 Task: Look for products with matcha flavor.
Action: Mouse pressed left at (19, 82)
Screenshot: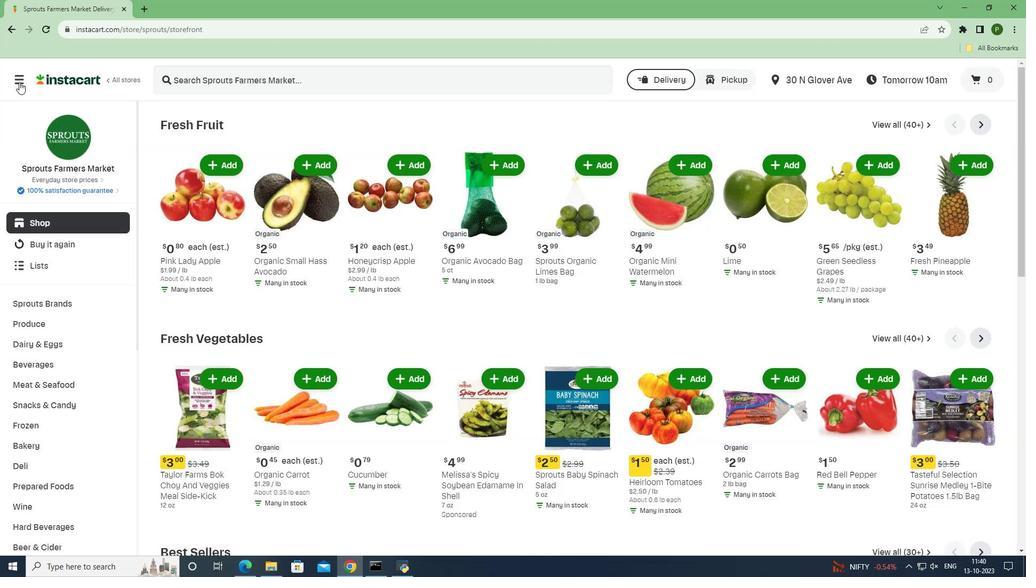 
Action: Mouse moved to (51, 285)
Screenshot: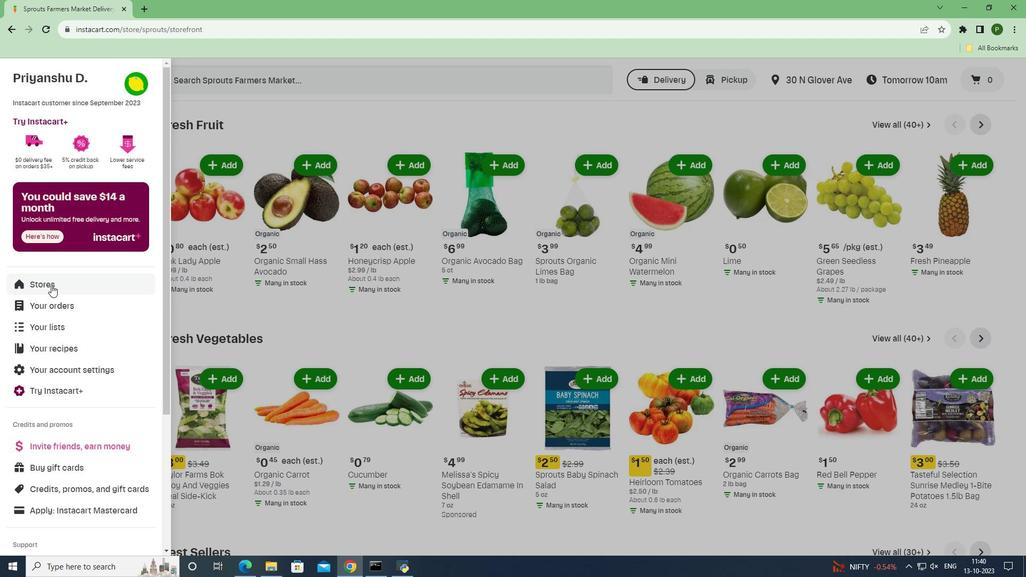 
Action: Mouse pressed left at (51, 285)
Screenshot: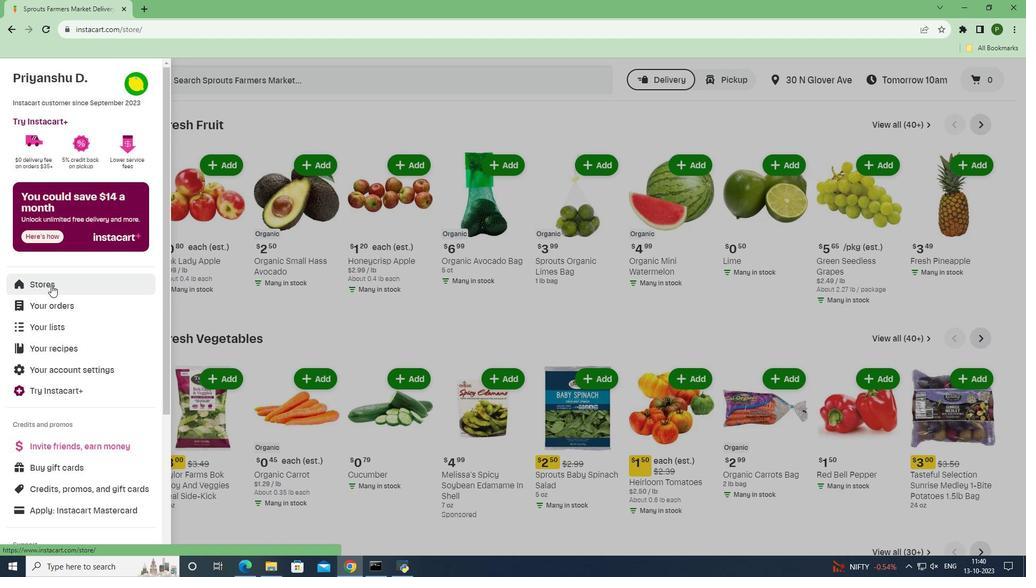 
Action: Mouse moved to (244, 128)
Screenshot: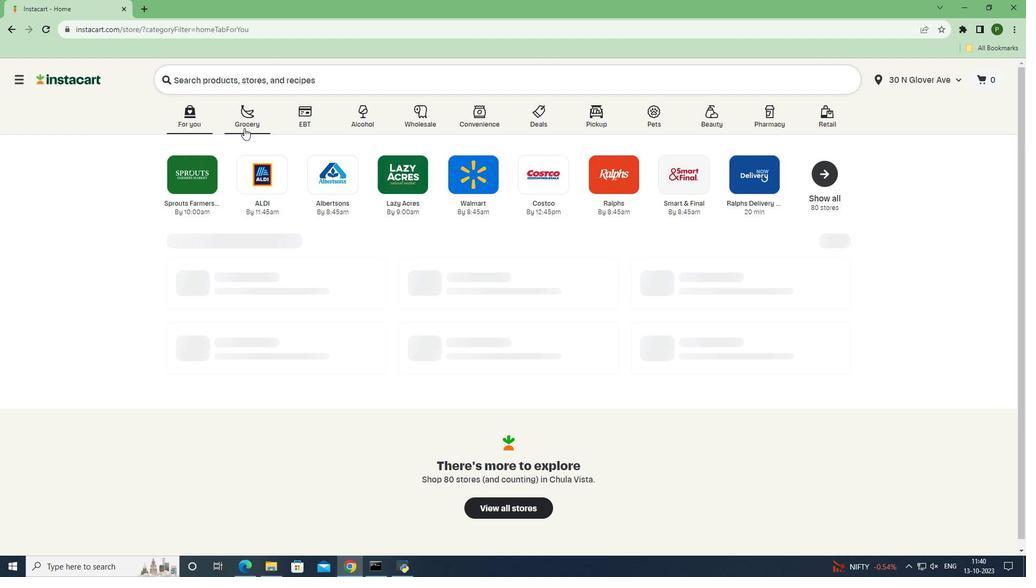 
Action: Mouse pressed left at (244, 128)
Screenshot: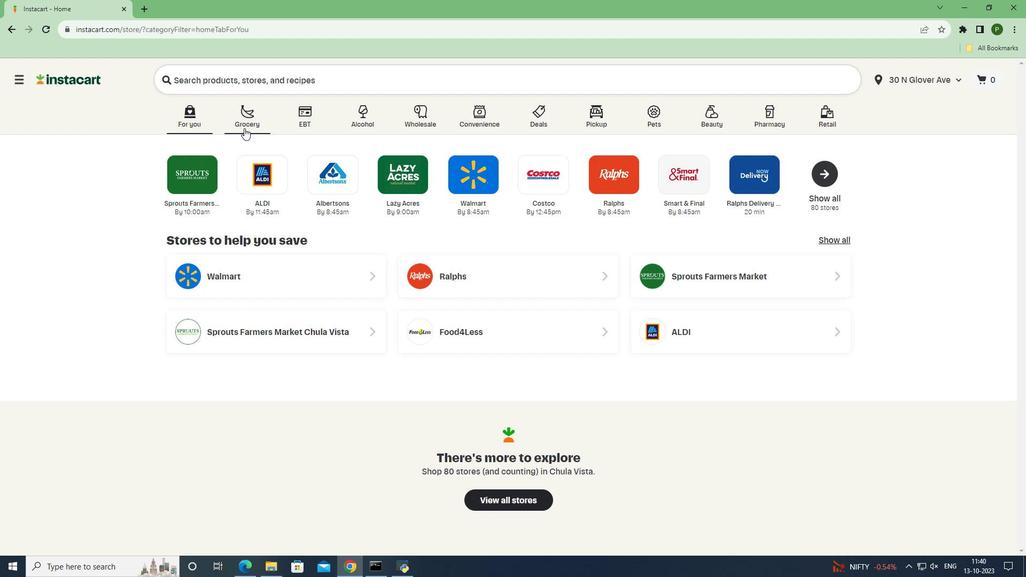 
Action: Mouse moved to (693, 254)
Screenshot: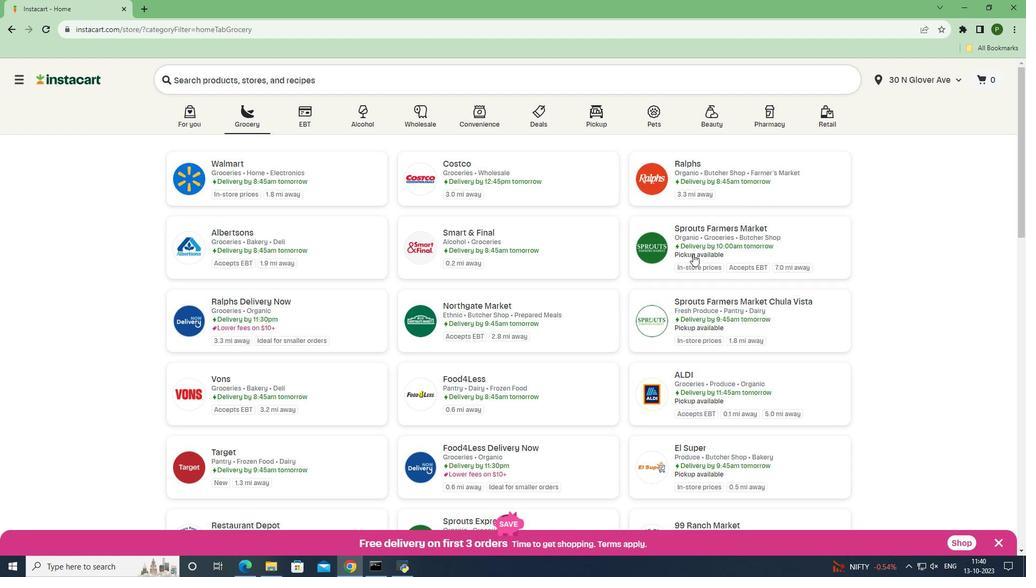 
Action: Mouse pressed left at (693, 254)
Screenshot: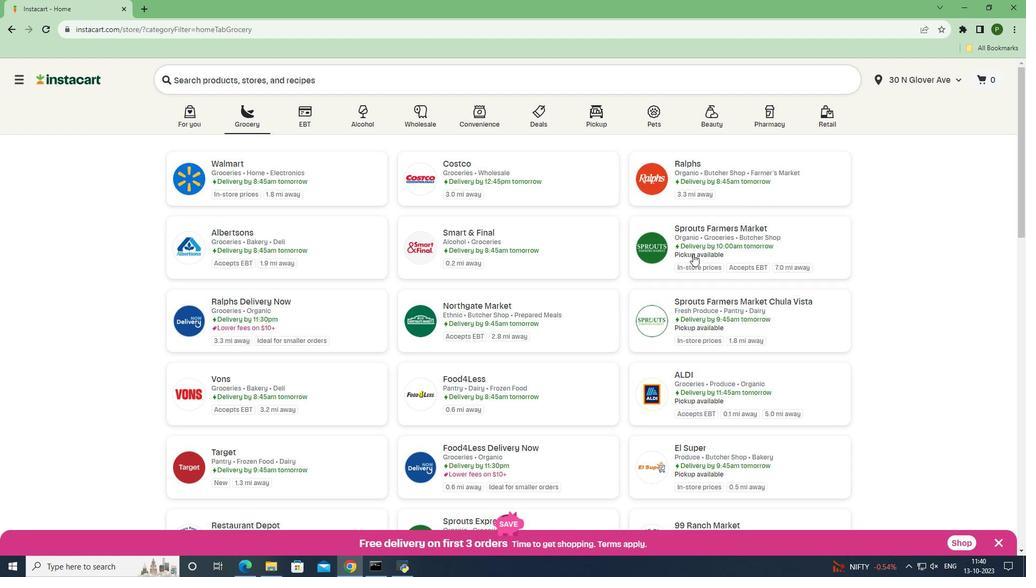 
Action: Mouse moved to (63, 367)
Screenshot: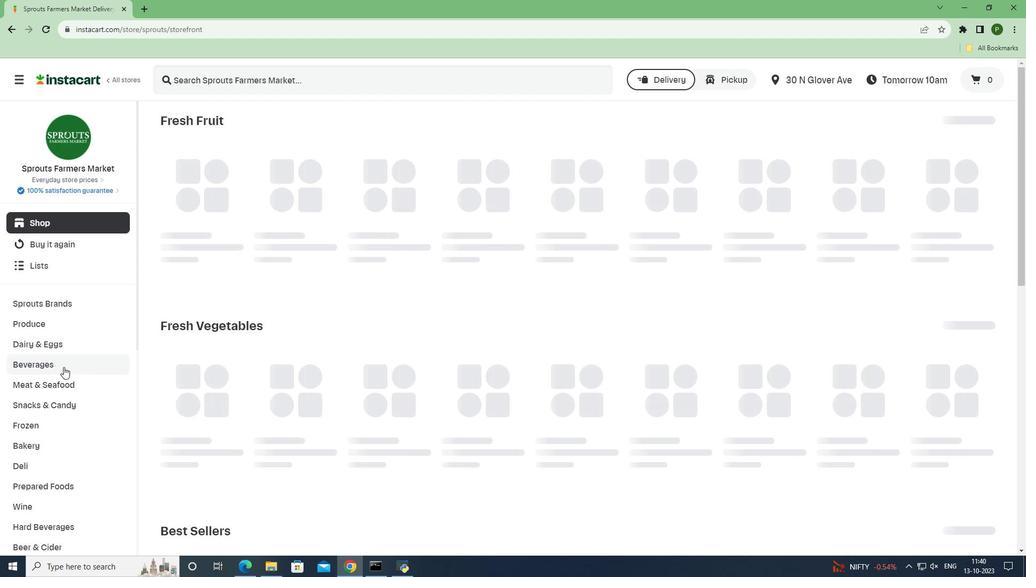 
Action: Mouse pressed left at (63, 367)
Screenshot: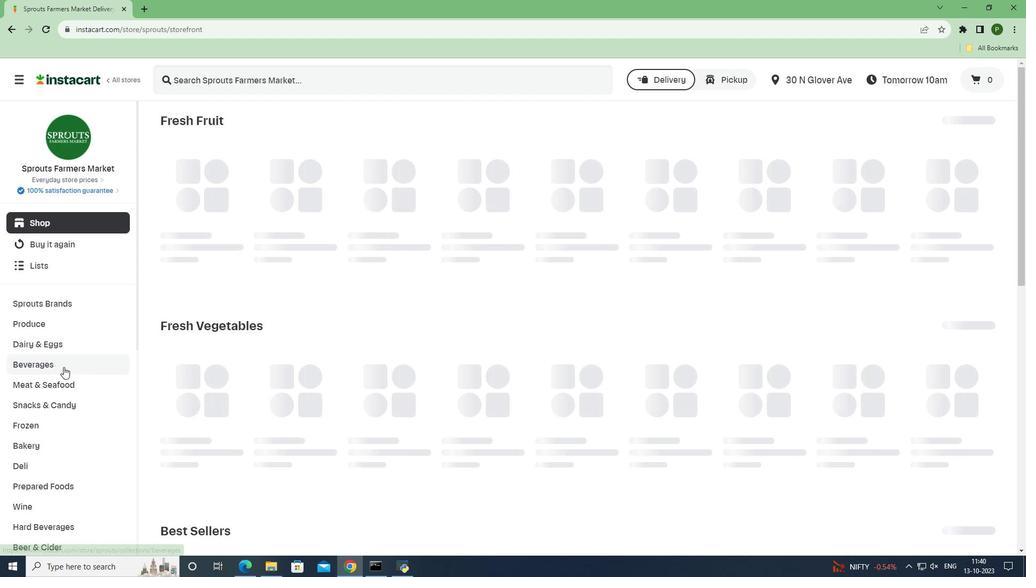 
Action: Mouse moved to (927, 148)
Screenshot: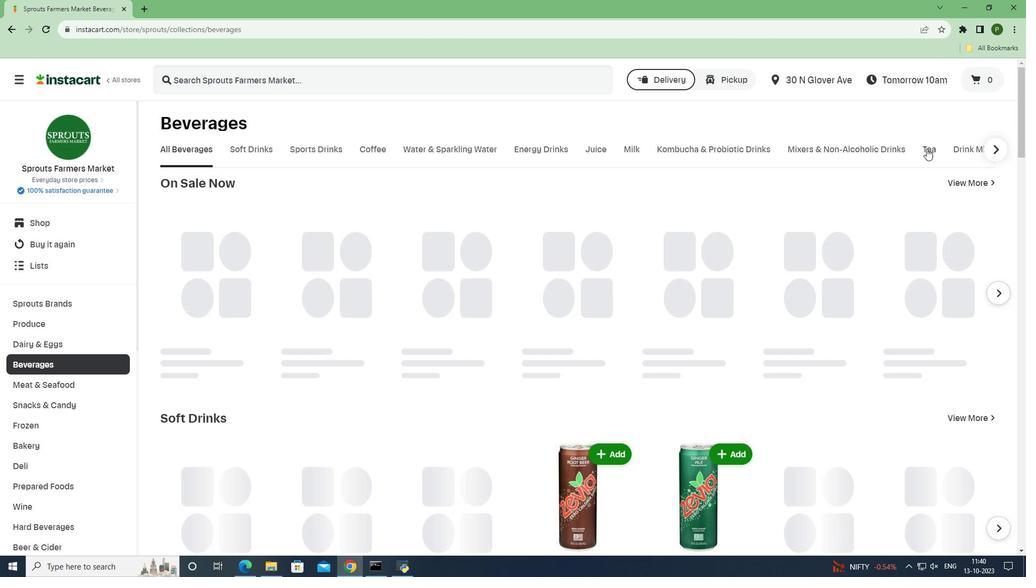 
Action: Mouse pressed left at (927, 148)
Screenshot: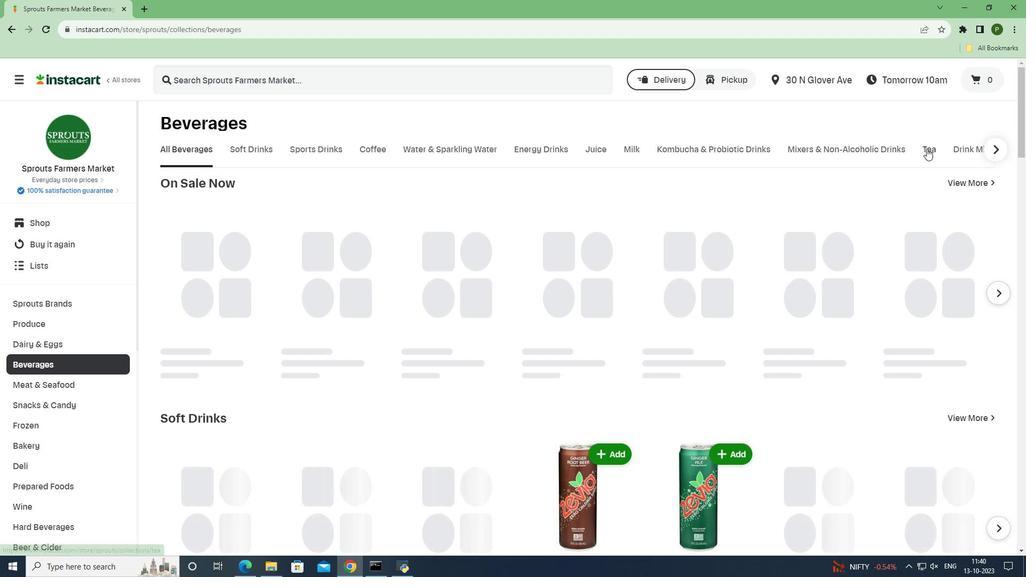 
Action: Mouse moved to (176, 243)
Screenshot: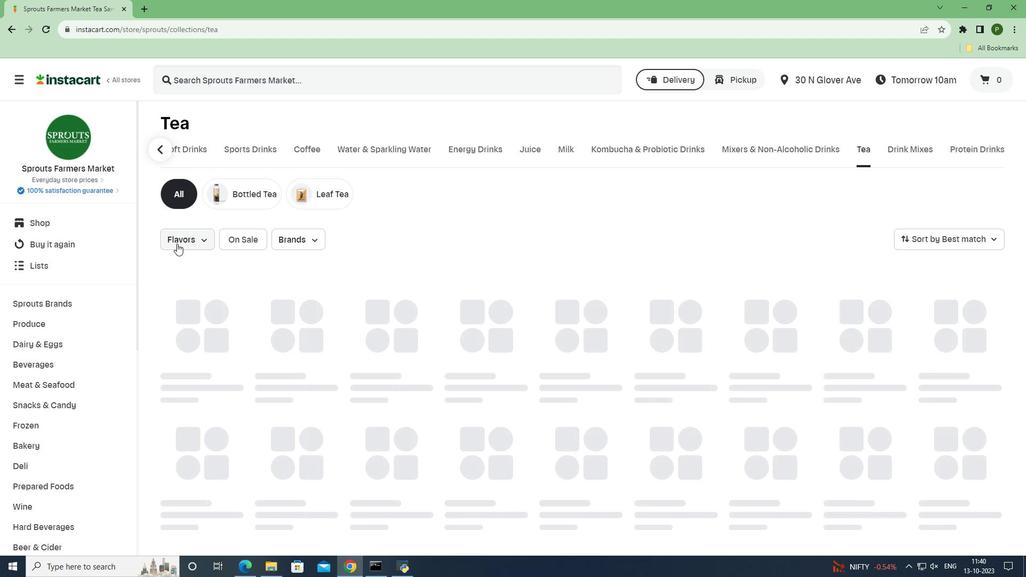 
Action: Mouse pressed left at (176, 243)
Screenshot: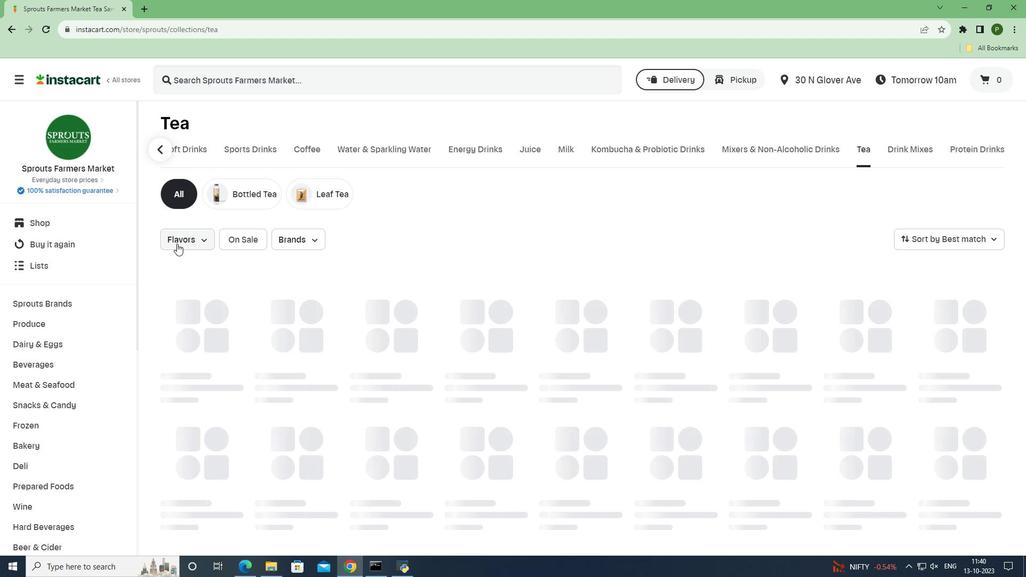 
Action: Mouse moved to (222, 304)
Screenshot: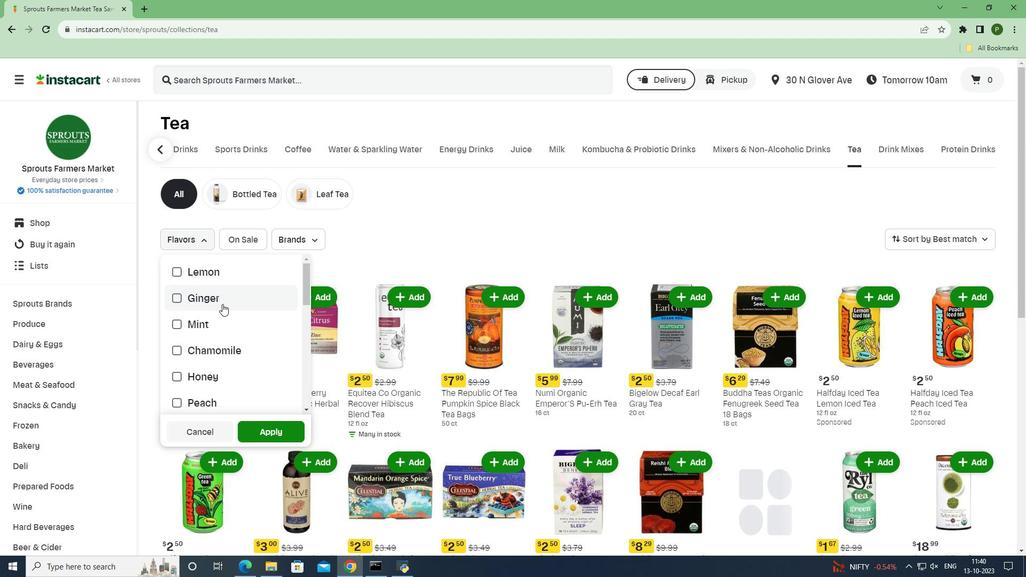 
Action: Mouse scrolled (222, 303) with delta (0, 0)
Screenshot: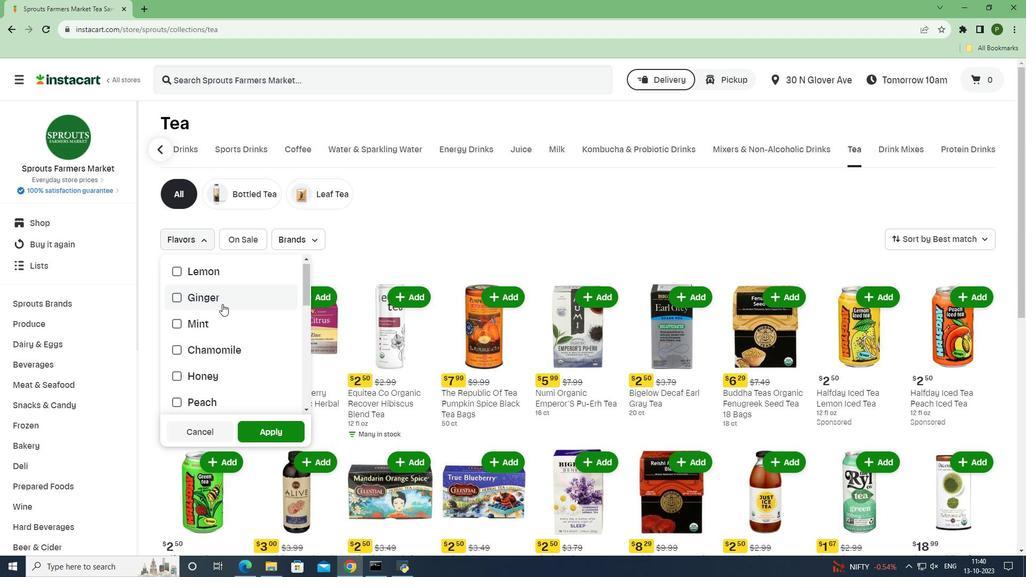 
Action: Mouse scrolled (222, 303) with delta (0, 0)
Screenshot: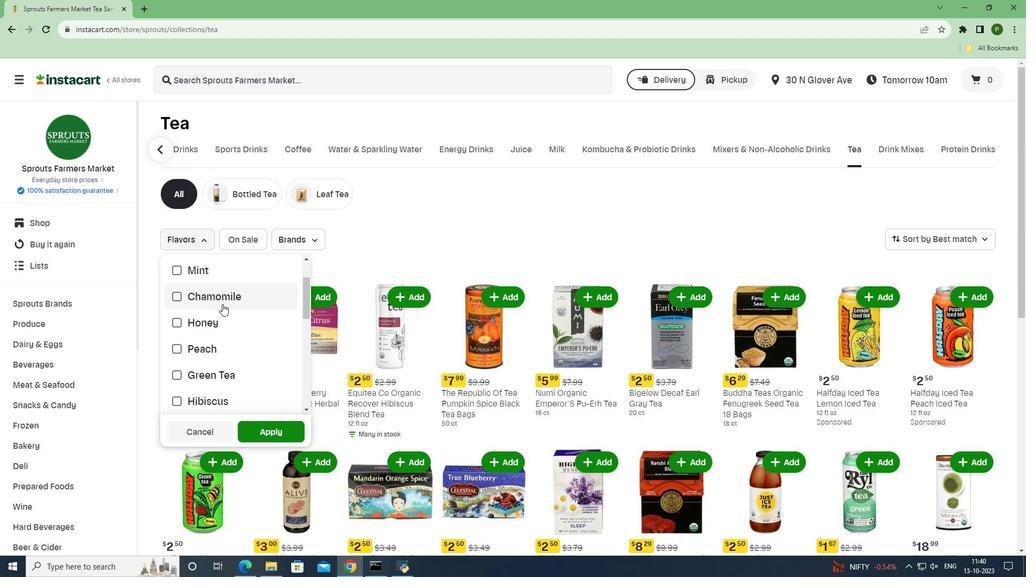 
Action: Mouse scrolled (222, 303) with delta (0, 0)
Screenshot: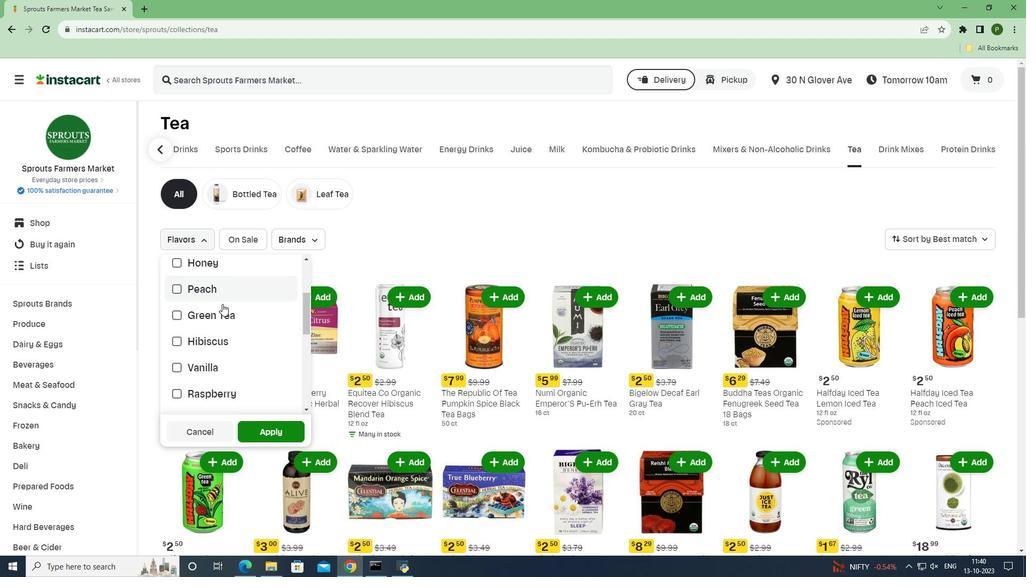 
Action: Mouse scrolled (222, 303) with delta (0, 0)
Screenshot: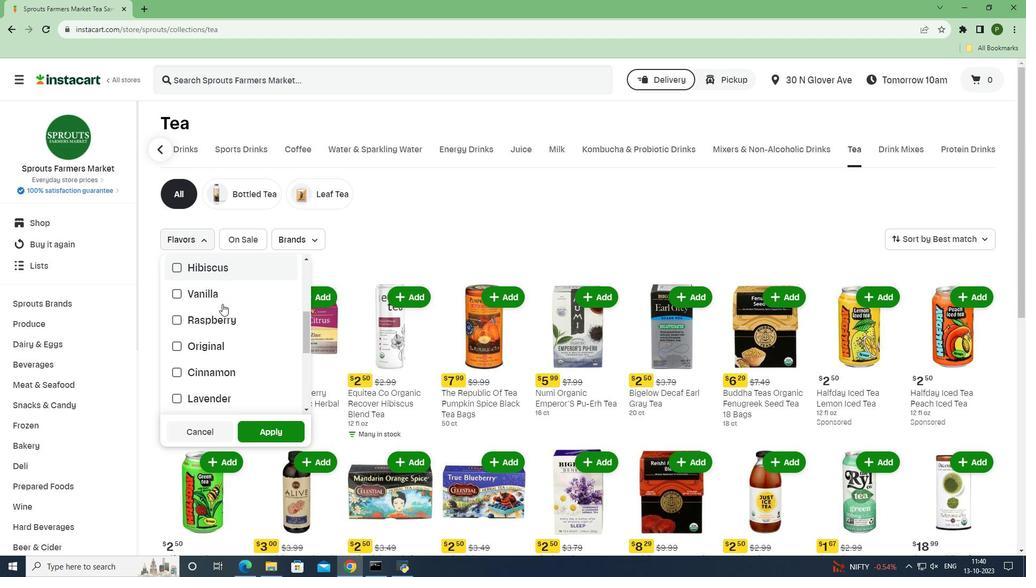 
Action: Mouse scrolled (222, 303) with delta (0, 0)
Screenshot: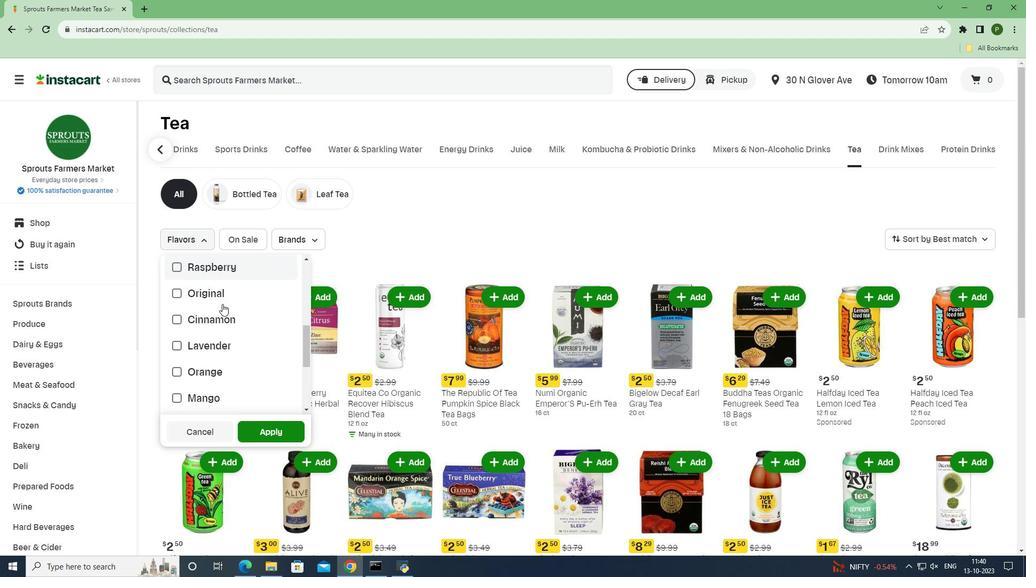 
Action: Mouse scrolled (222, 303) with delta (0, 0)
Screenshot: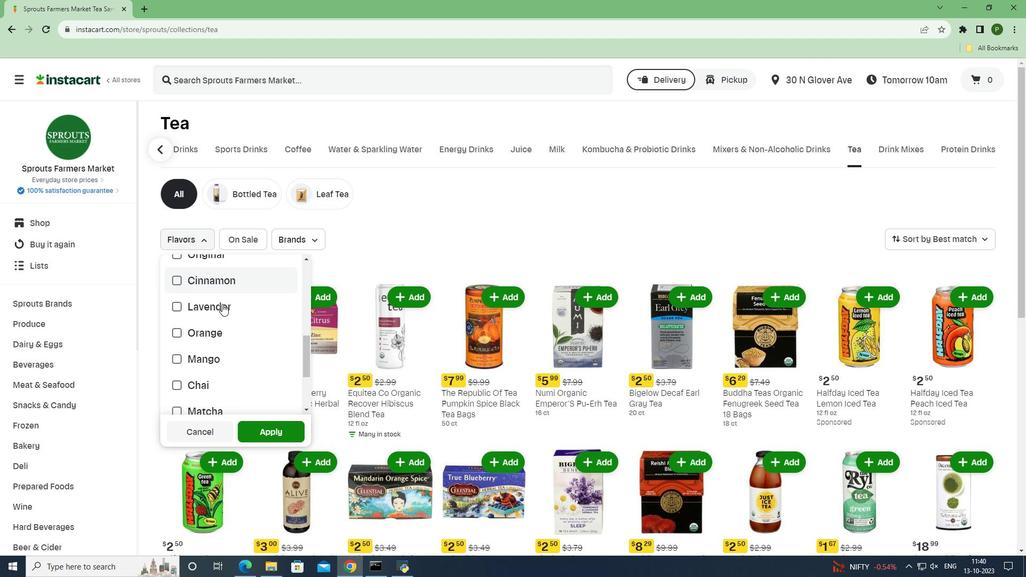 
Action: Mouse moved to (237, 374)
Screenshot: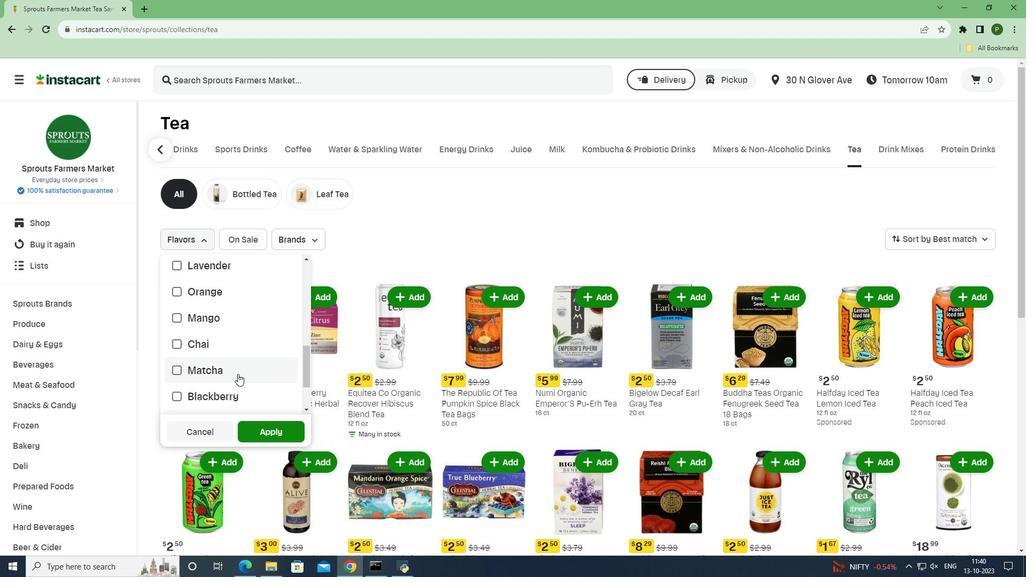 
Action: Mouse pressed left at (237, 374)
Screenshot: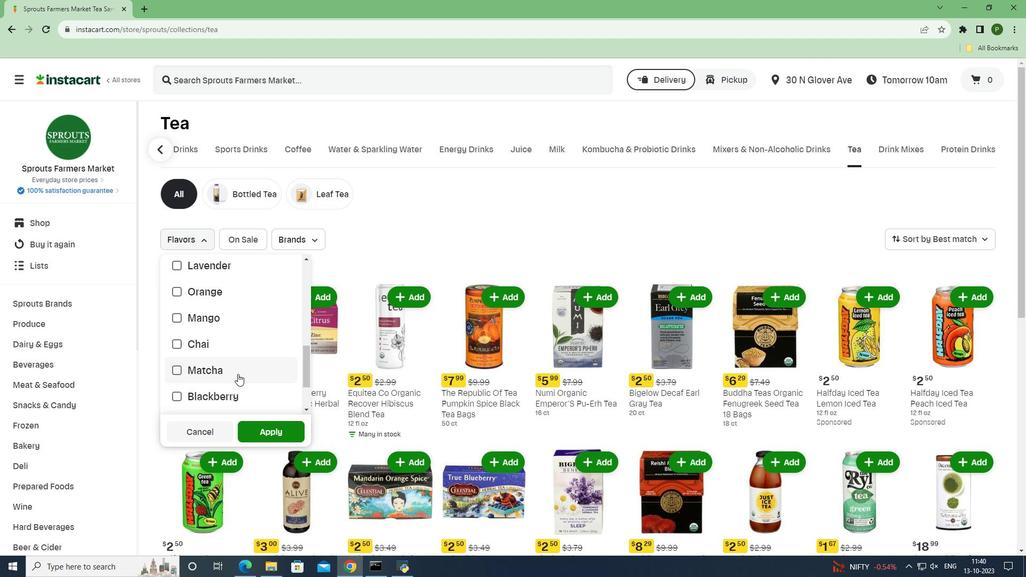 
Action: Mouse moved to (271, 429)
Screenshot: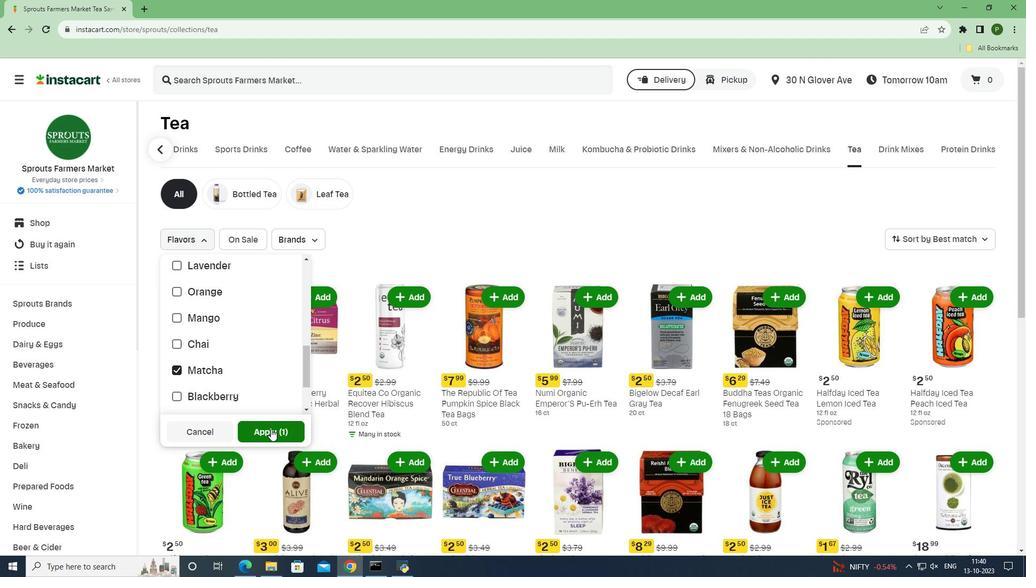 
Action: Mouse pressed left at (271, 429)
Screenshot: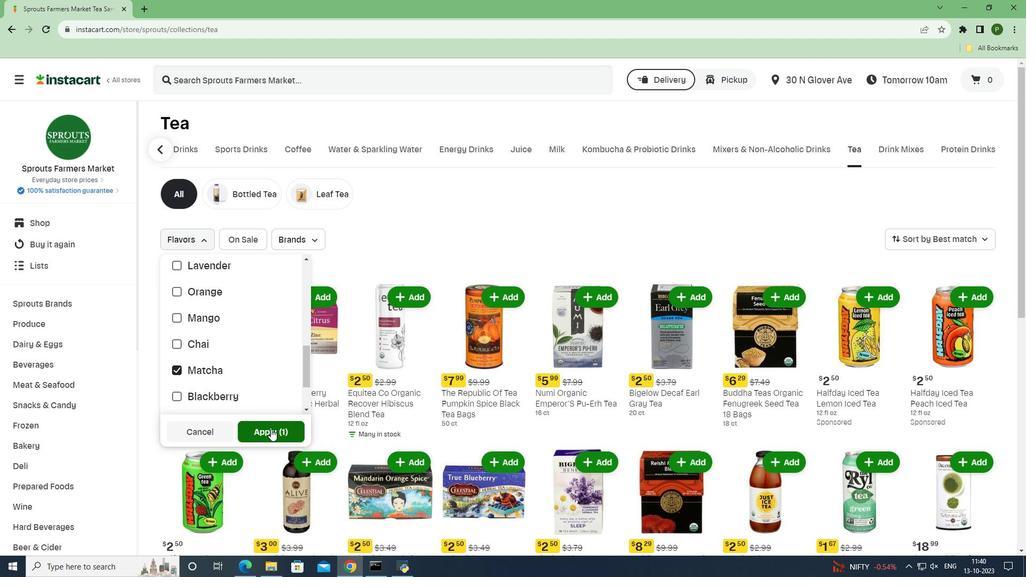 
Action: Mouse moved to (380, 455)
Screenshot: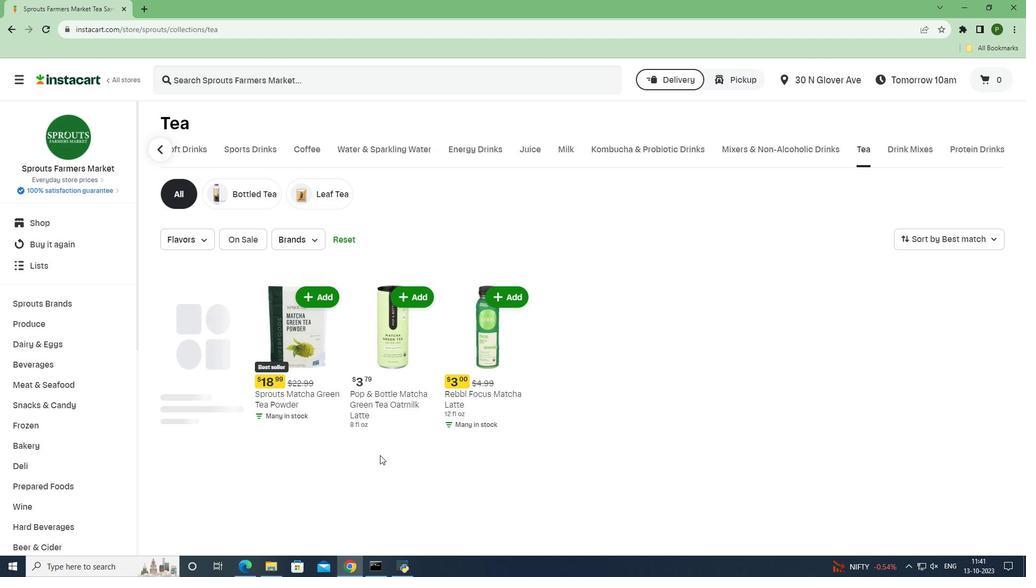 
